 Task: Select Convenience. Add to cart, from 7-Eleven for 425 Callison Lane, Wilmington, Delaware 19801, Cell Number 302-432-3748, following items : Head & Shoulders Classic Clean 2-in-1 Dandruff Shampoo & Conditioner  - 1, Listerine Cool Mint  - 1, 7-Select Floss Picks - 1, 7-Select Nail Clippers  - 1, Funyuns Onion Flavored Rings - 2
Action: Mouse moved to (258, 118)
Screenshot: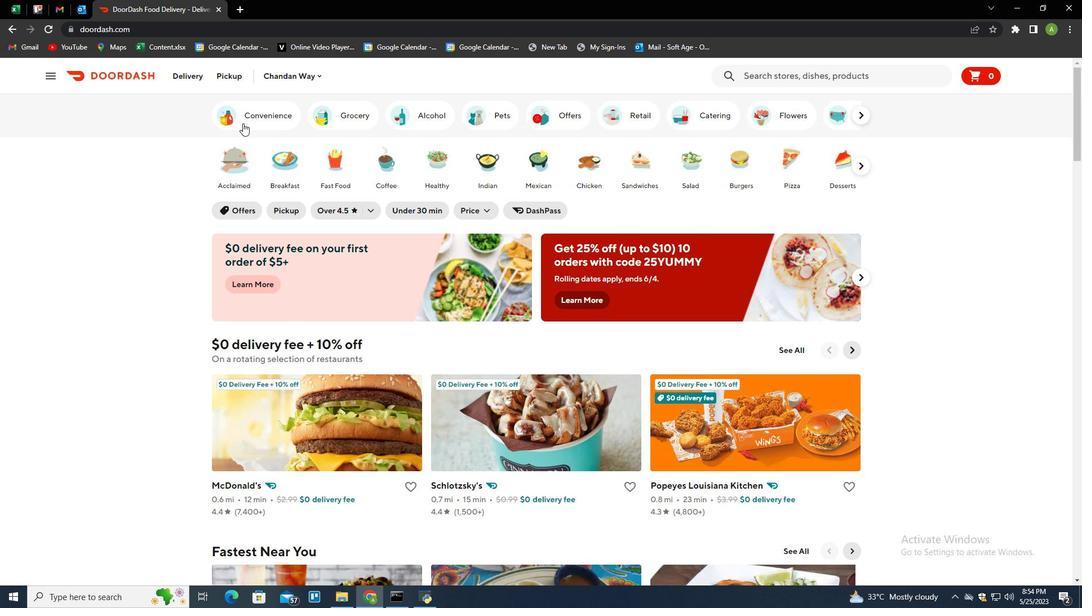 
Action: Mouse pressed left at (258, 118)
Screenshot: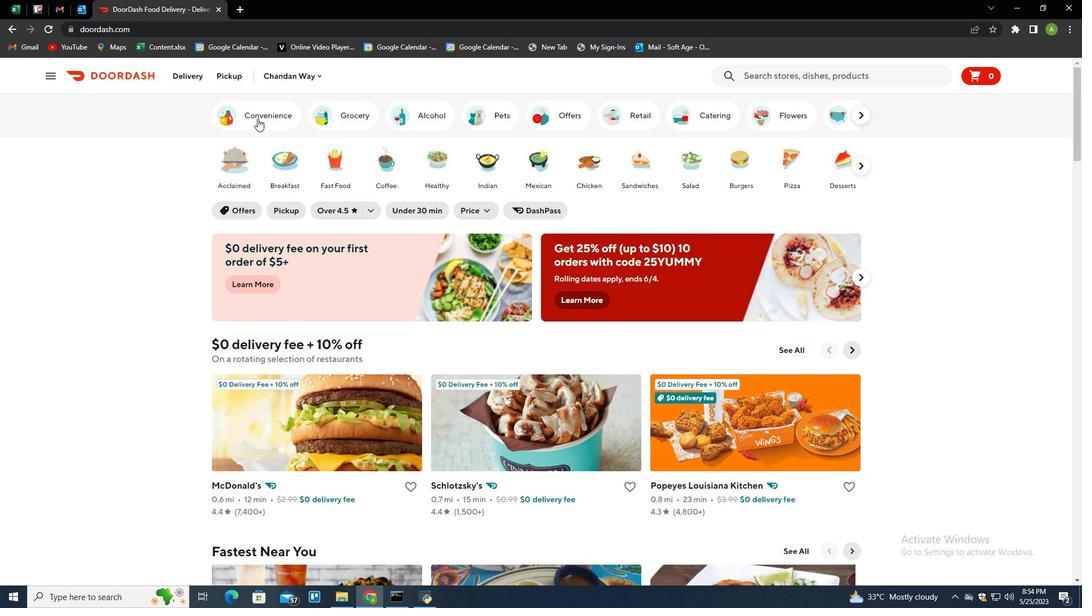 
Action: Mouse moved to (329, 421)
Screenshot: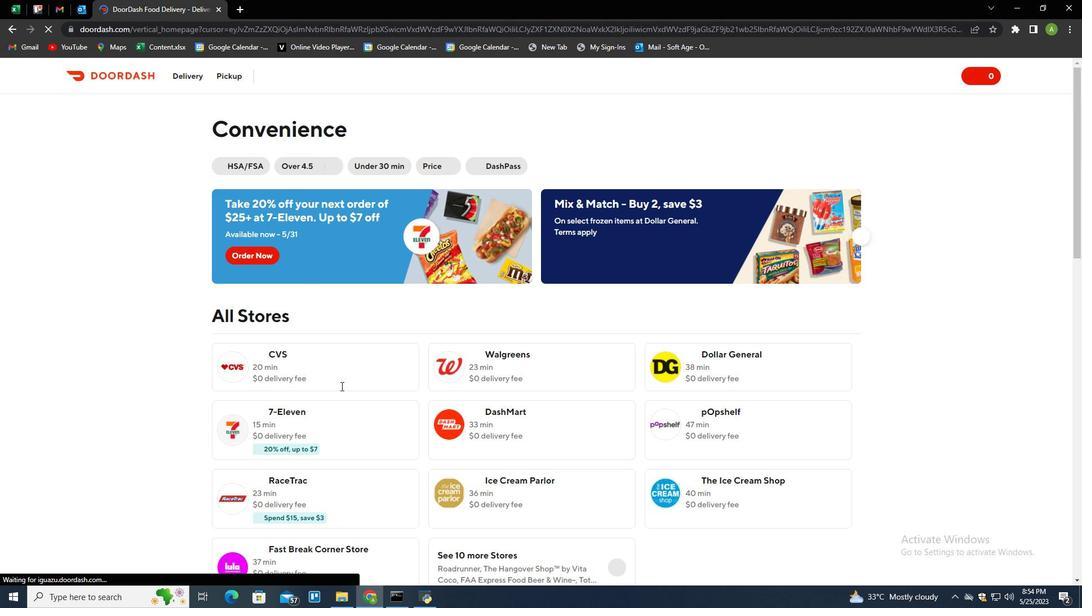 
Action: Mouse pressed left at (329, 421)
Screenshot: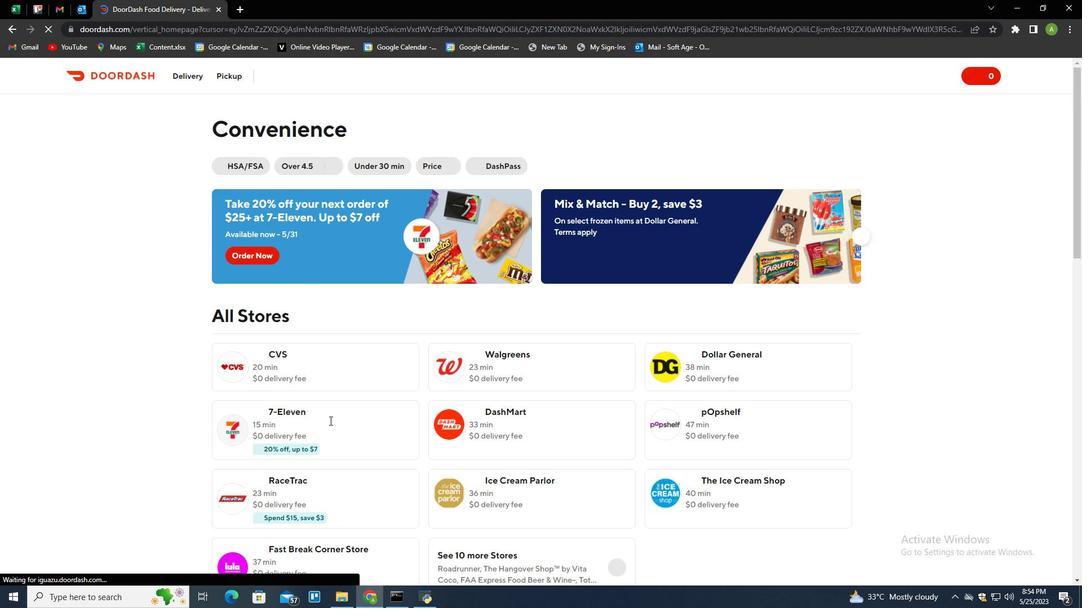 
Action: Mouse moved to (231, 74)
Screenshot: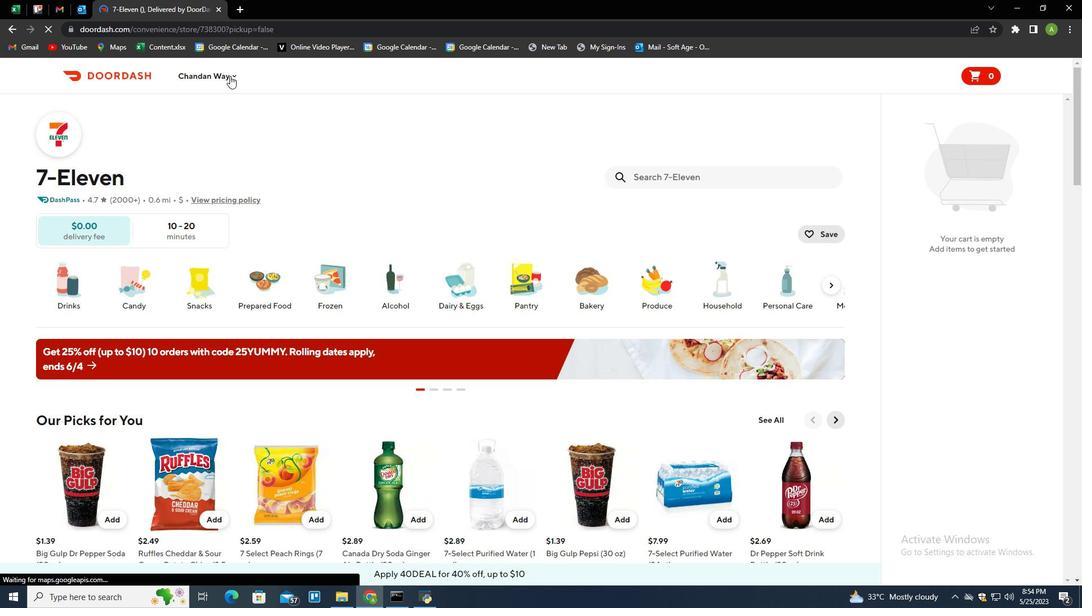 
Action: Mouse pressed left at (231, 74)
Screenshot: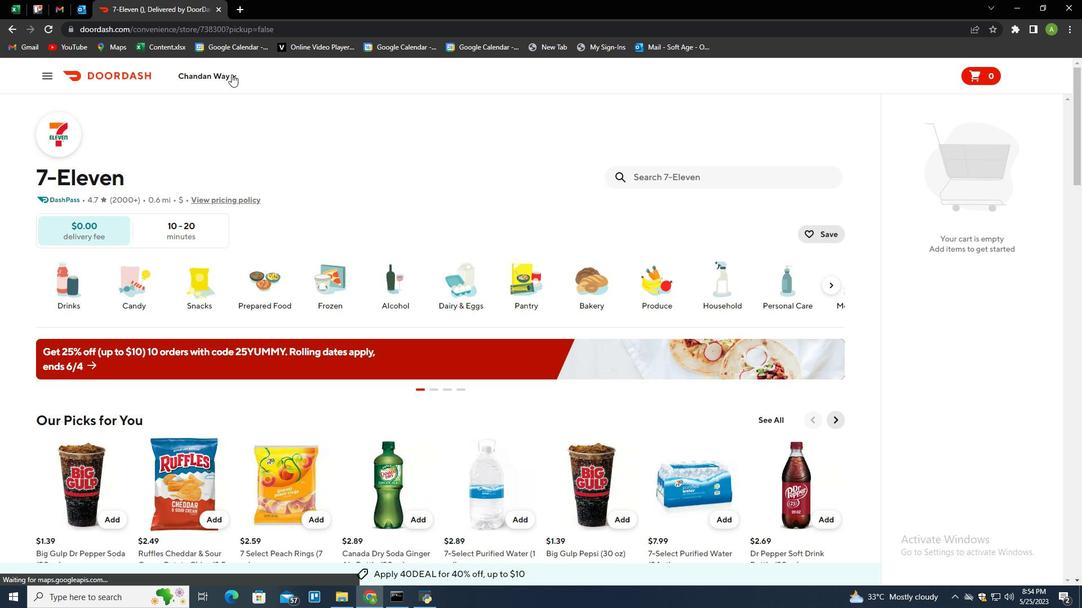 
Action: Mouse moved to (245, 119)
Screenshot: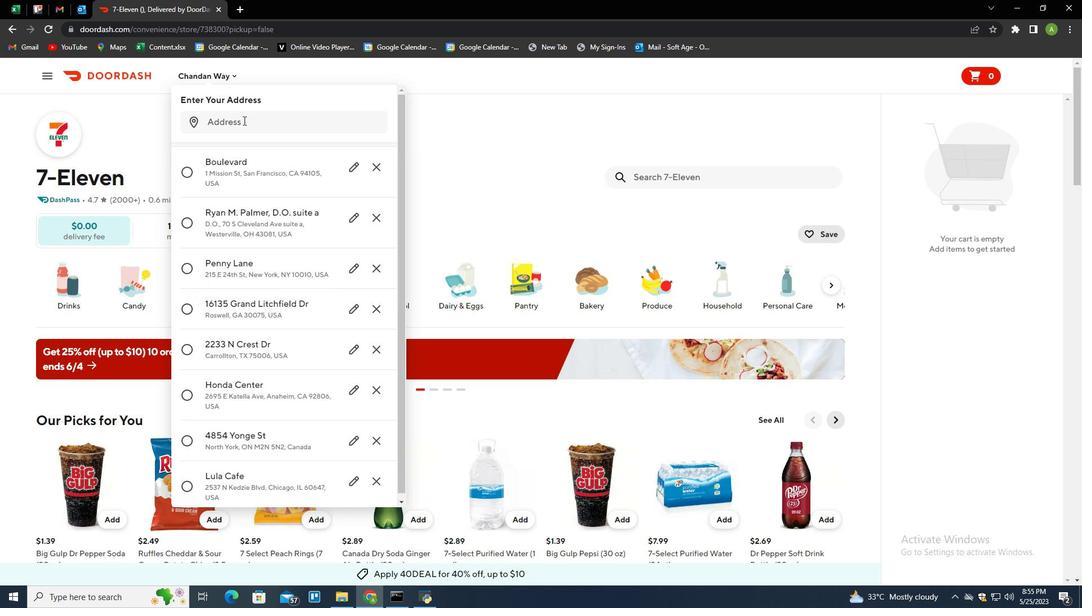
Action: Mouse pressed left at (245, 119)
Screenshot: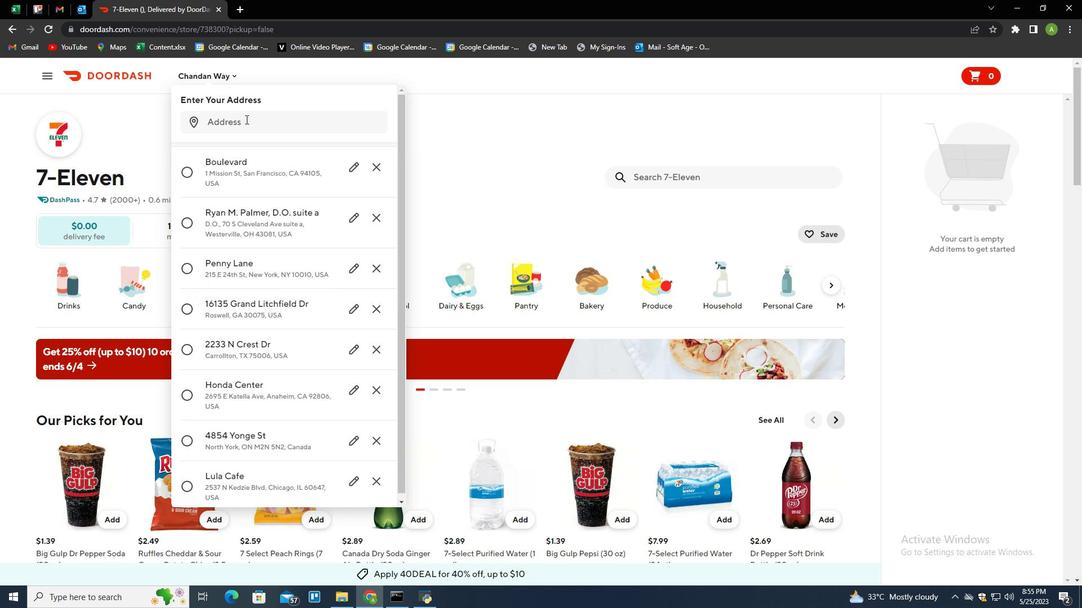 
Action: Mouse moved to (233, 136)
Screenshot: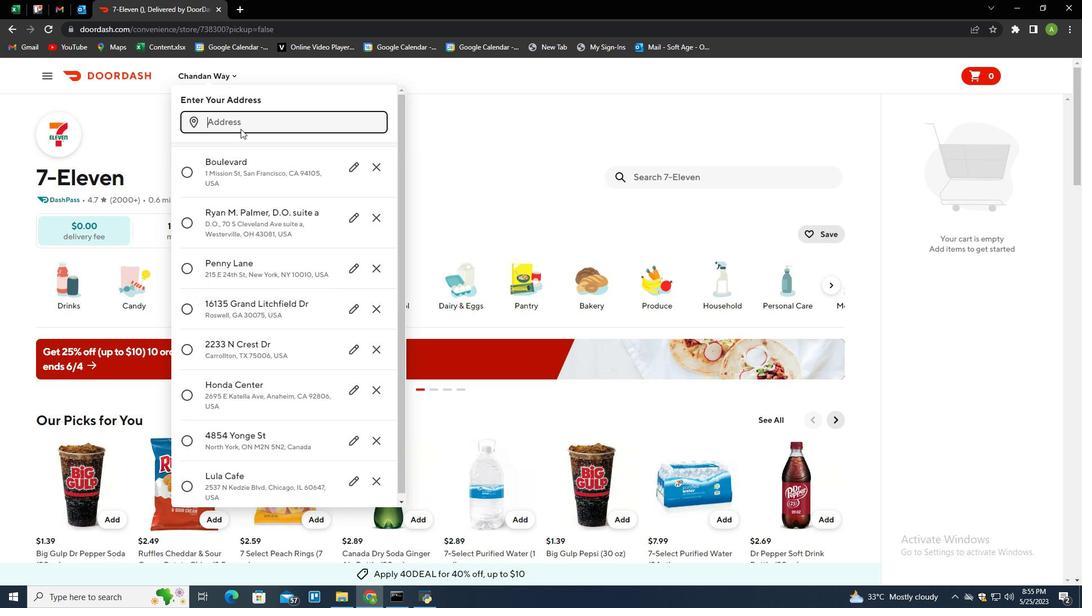 
Action: Key pressed 425<Key.space>callison<Key.space>lane,<Key.space>wilmington,<Key.space>delaware<Key.space>19801<Key.enter>
Screenshot: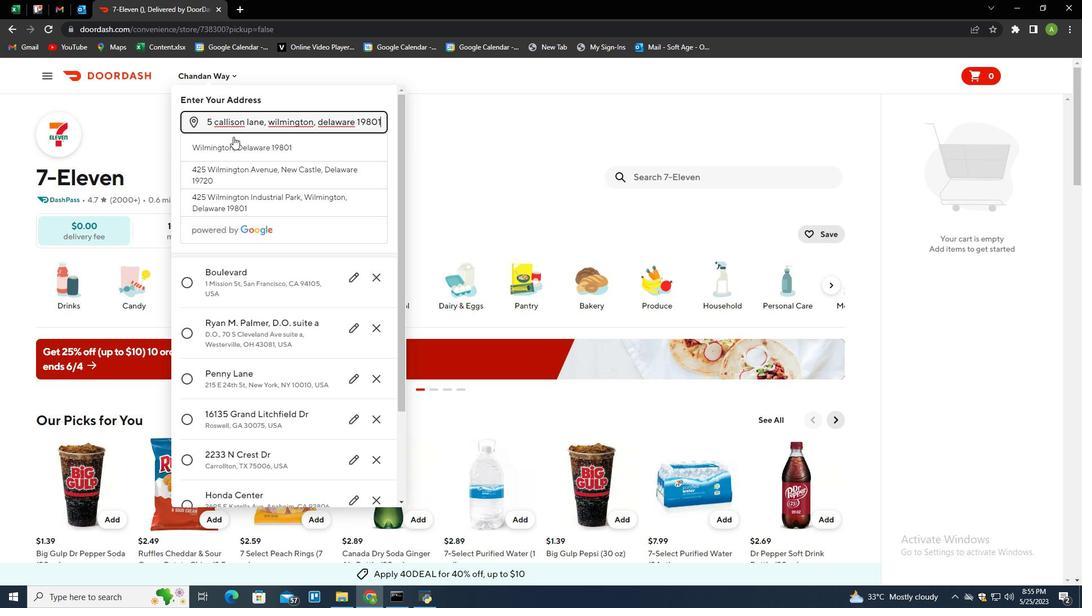 
Action: Mouse moved to (319, 436)
Screenshot: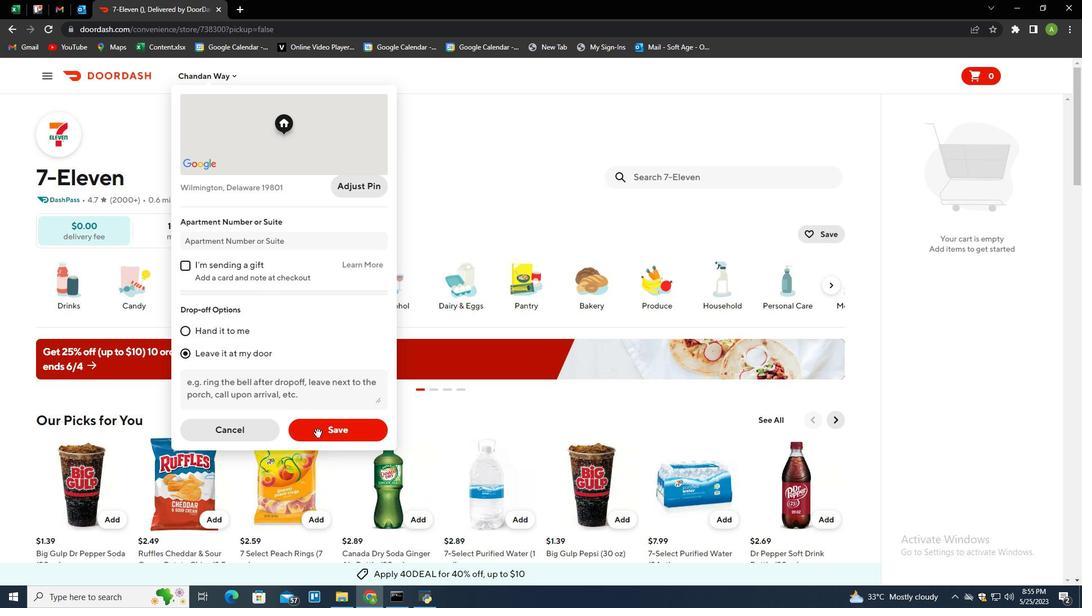 
Action: Mouse pressed left at (319, 436)
Screenshot: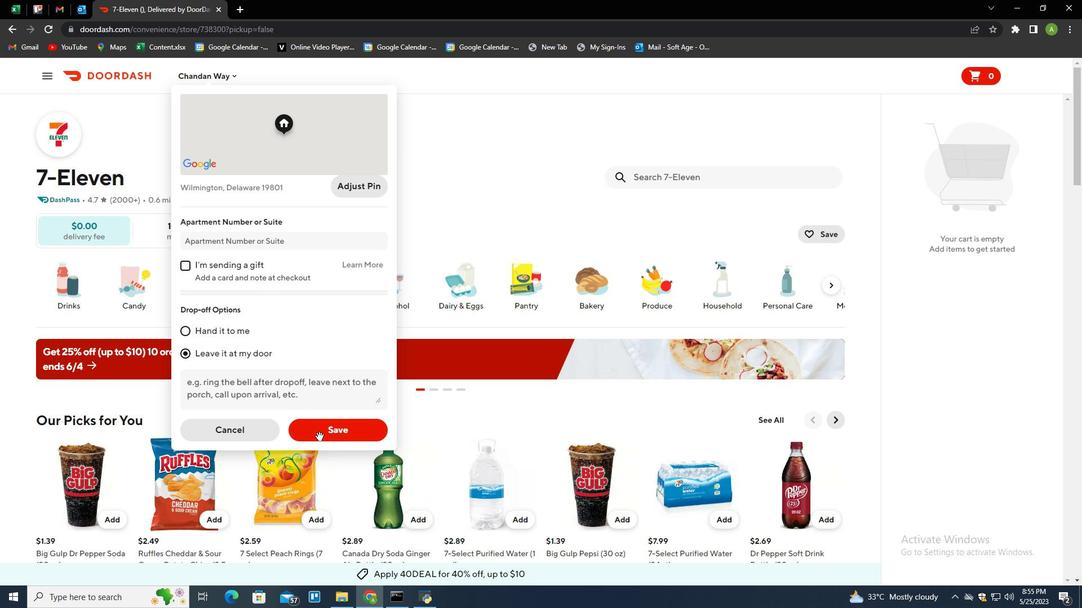 
Action: Mouse moved to (677, 177)
Screenshot: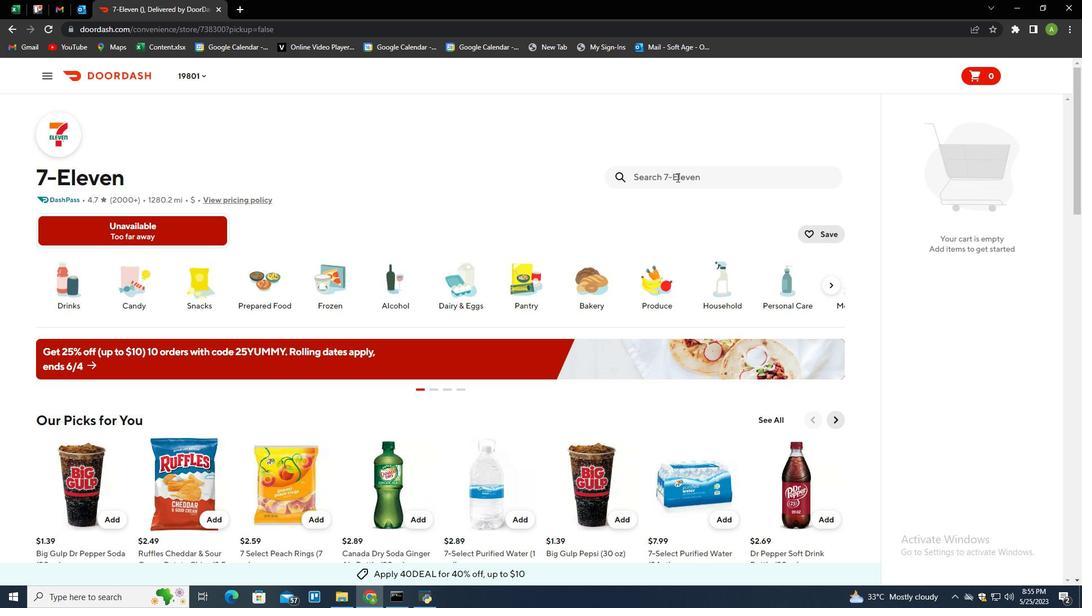 
Action: Mouse pressed left at (677, 177)
Screenshot: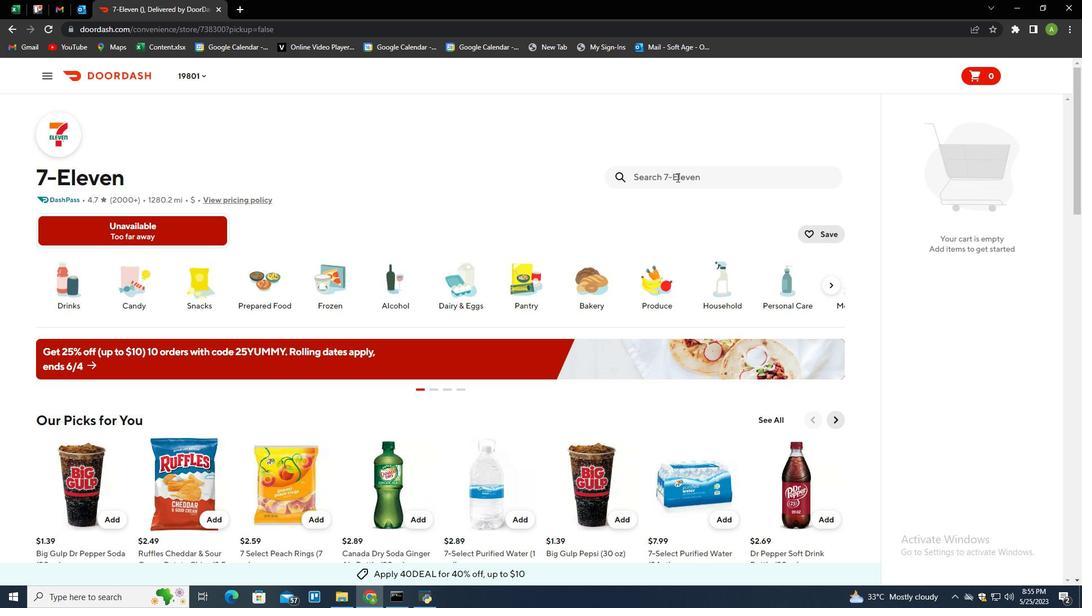 
Action: Mouse moved to (624, 195)
Screenshot: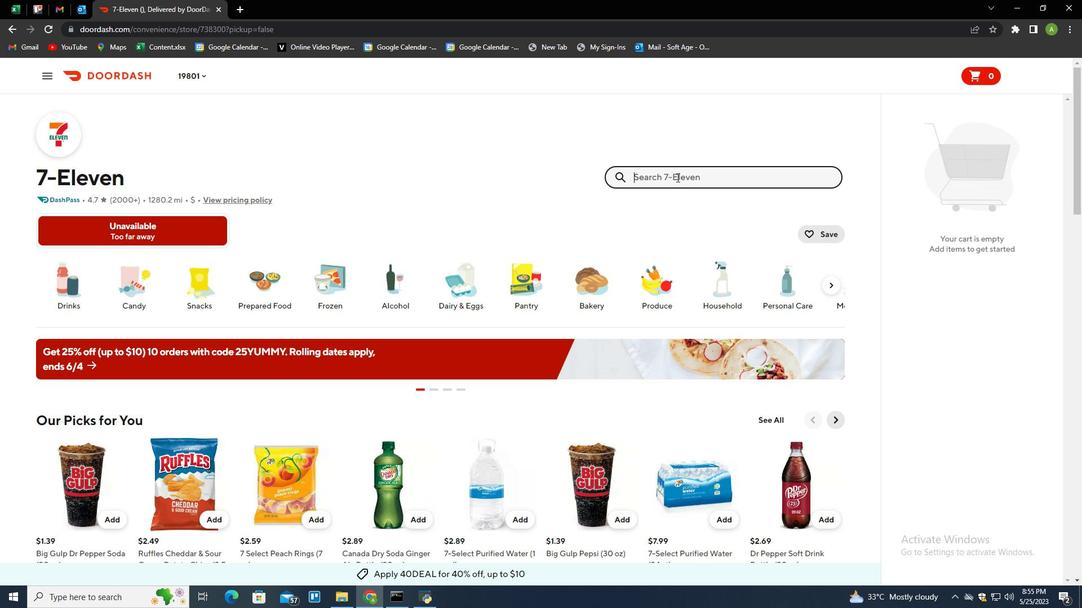 
Action: Key pressed head<Key.space><Key.shift>&<Key.space>shoulders<Key.space>classic<Key.space>clean<Key.space>2-in-1<Key.space>-<Key.space>1<Key.backspace><Key.backspace><Key.backspace><Key.space>dandri<Key.backspace>uff<Key.space>shampoo<Key.space><Key.shift>&<Key.space>conditioner<Key.enter>
Screenshot: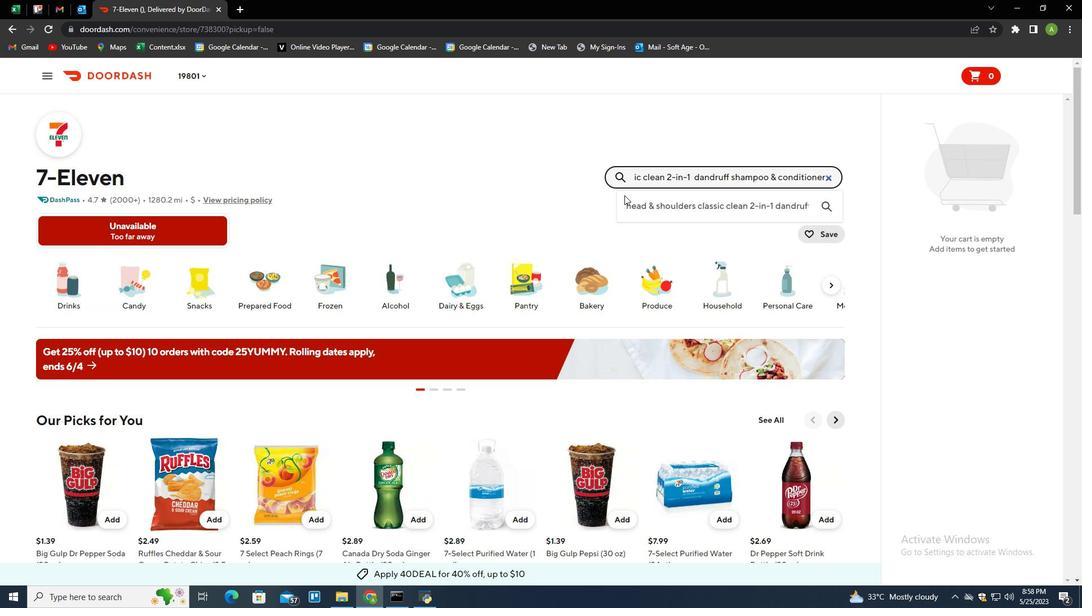 
Action: Mouse moved to (100, 290)
Screenshot: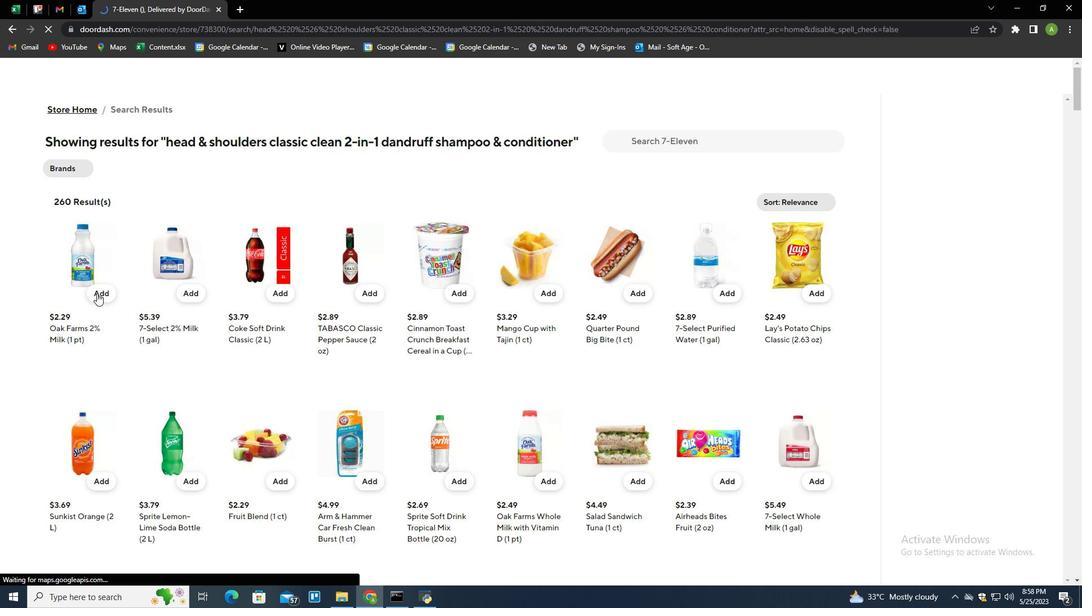 
Action: Mouse pressed left at (100, 290)
Screenshot: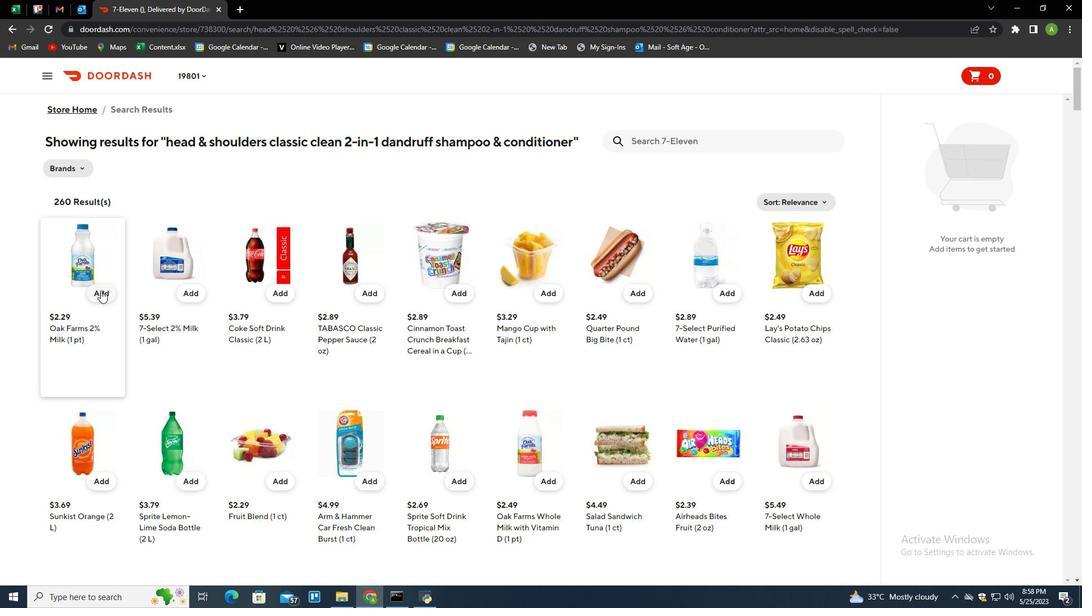 
Action: Mouse moved to (730, 134)
Screenshot: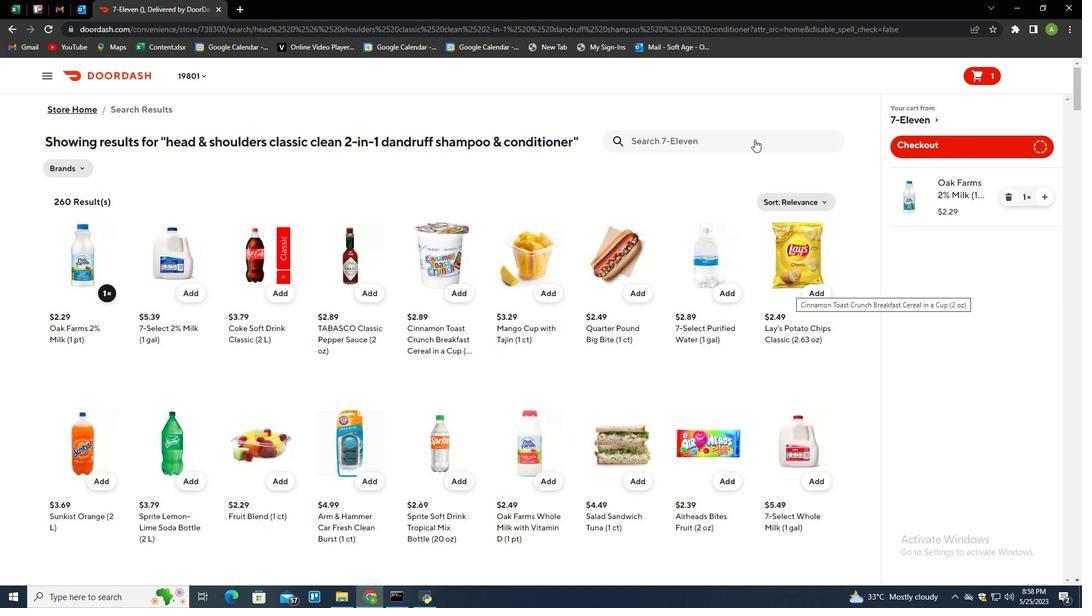 
Action: Mouse pressed left at (730, 134)
Screenshot: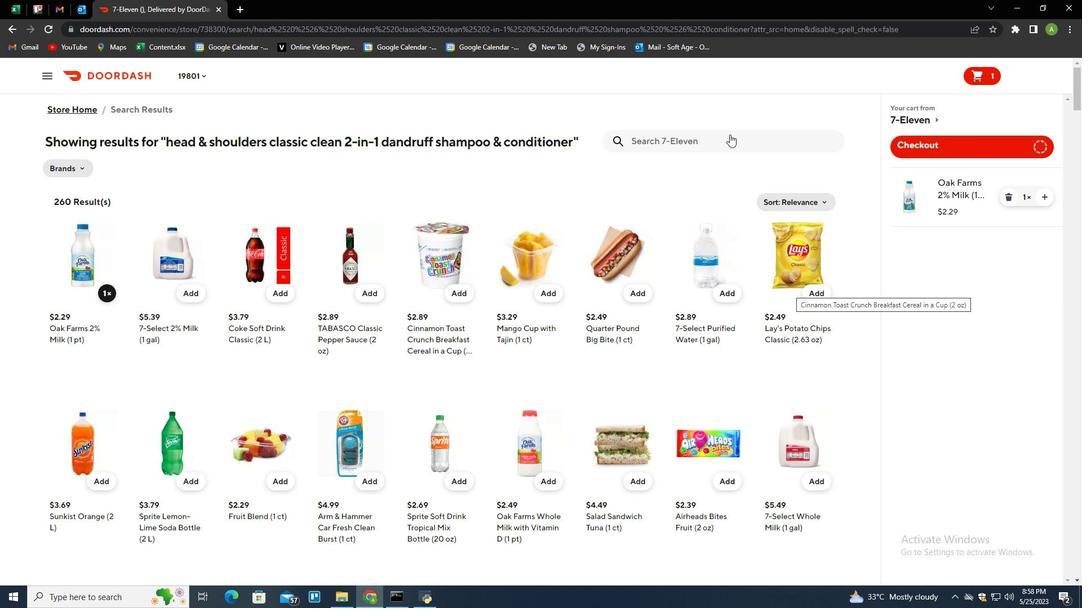 
Action: Mouse moved to (728, 138)
Screenshot: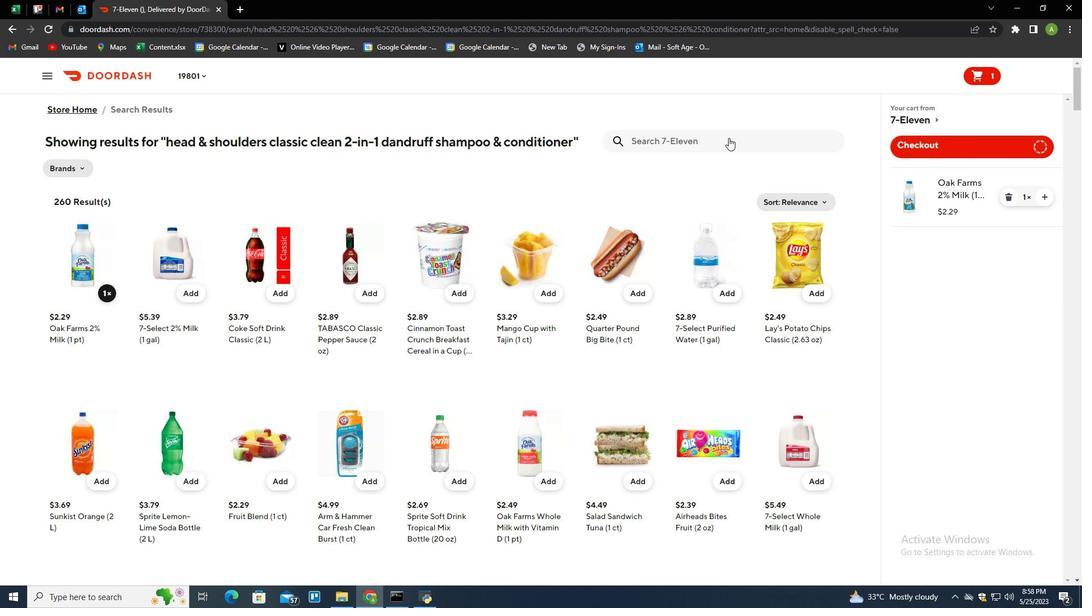 
Action: Key pressed listerine<Key.space>cool<Key.space>mint<Key.enter>
Screenshot: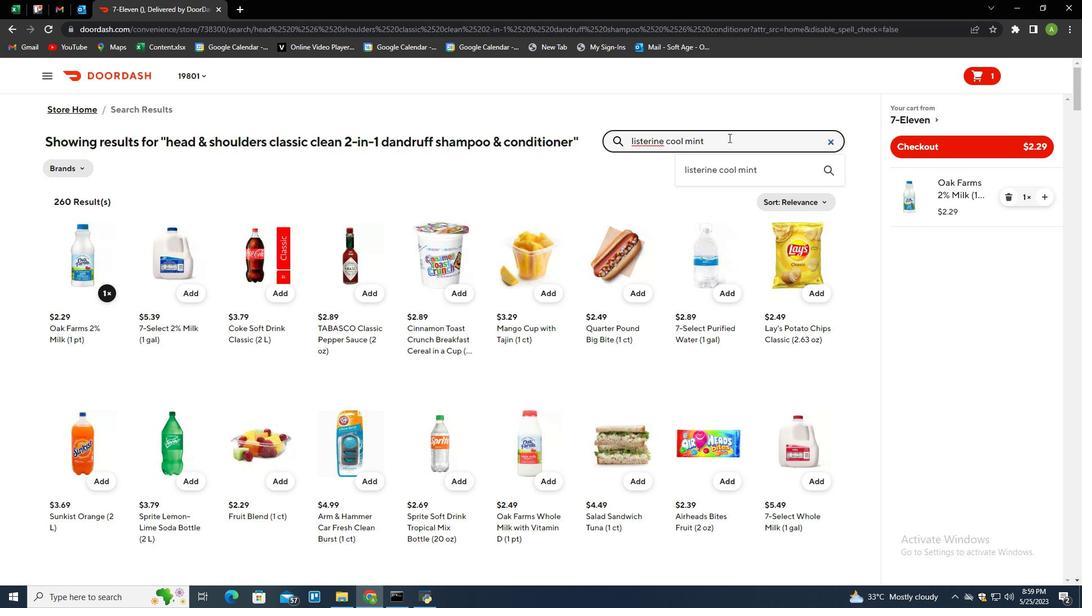 
Action: Mouse moved to (100, 293)
Screenshot: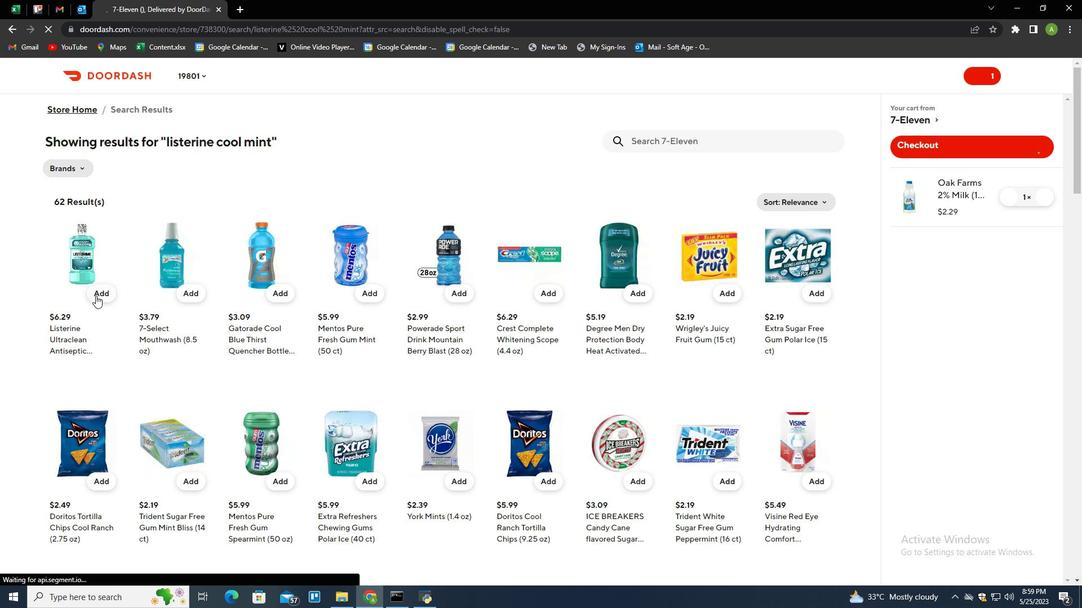 
Action: Mouse pressed left at (100, 293)
Screenshot: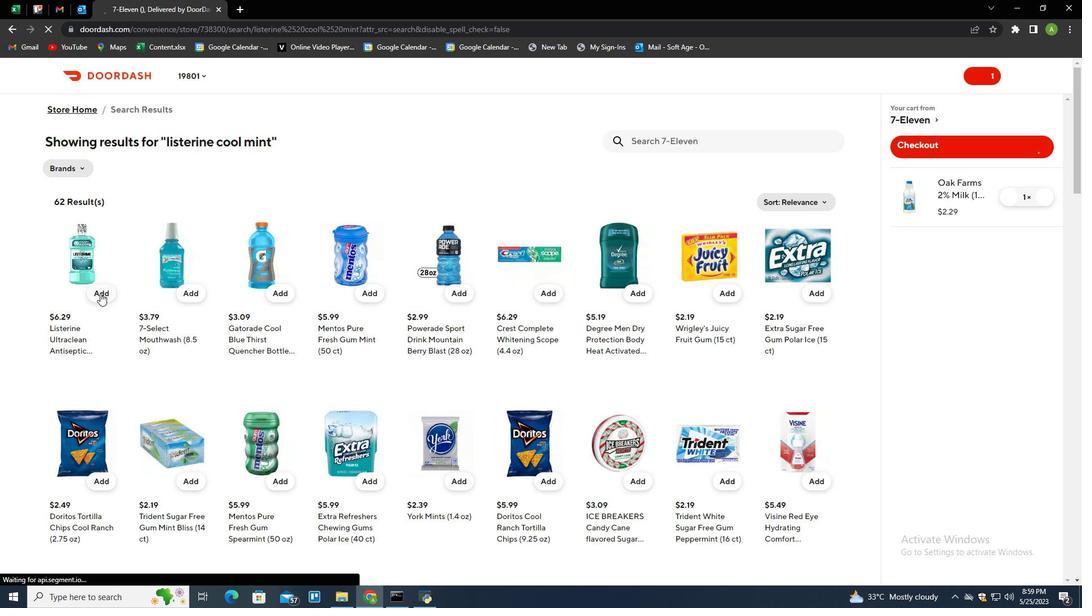 
Action: Mouse moved to (642, 130)
Screenshot: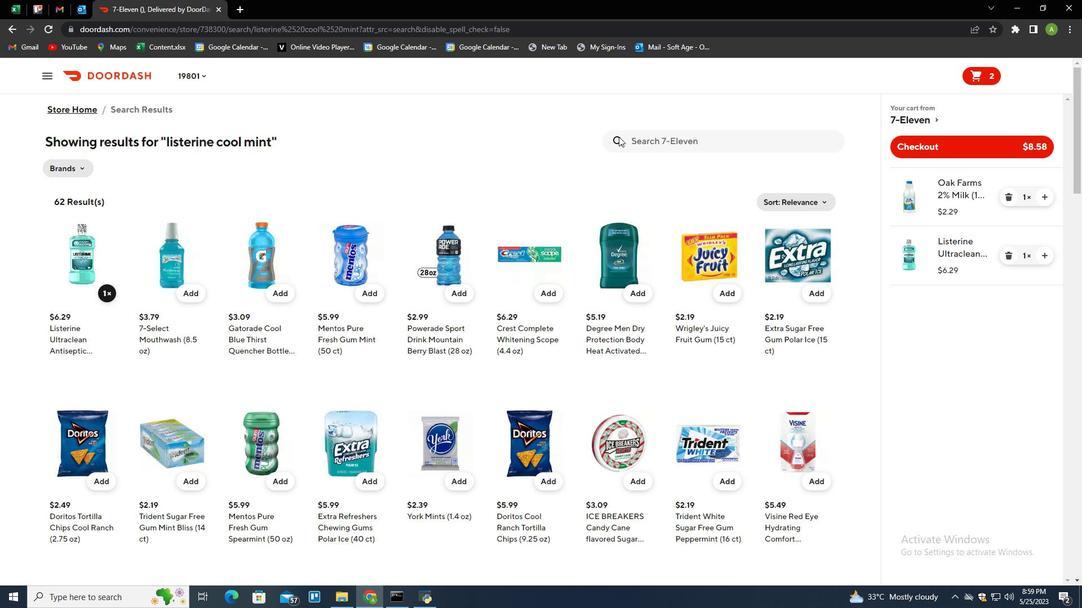 
Action: Mouse pressed left at (642, 130)
Screenshot: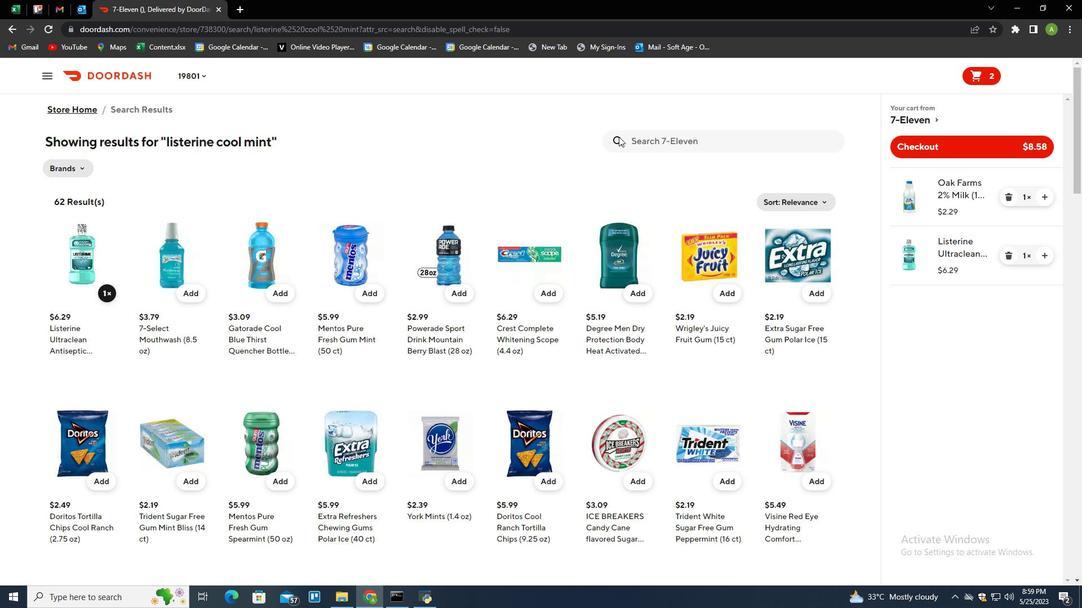 
Action: Mouse moved to (532, 187)
Screenshot: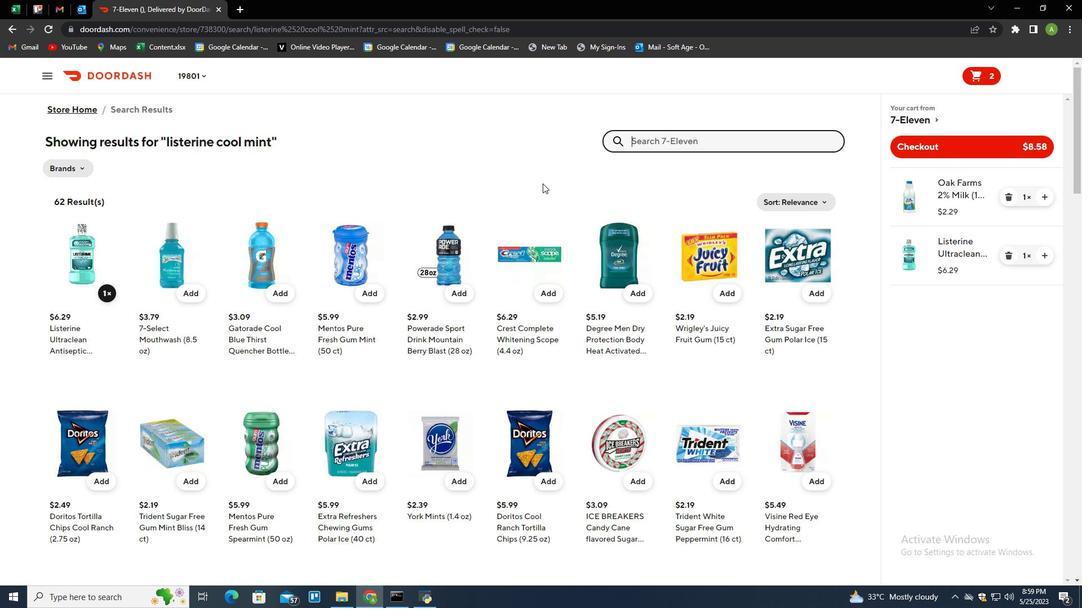 
Action: Key pressed 7-<Key.space>select<Key.space>floss<Key.space>picks<Key.space><Key.backspace><Key.enter>
Screenshot: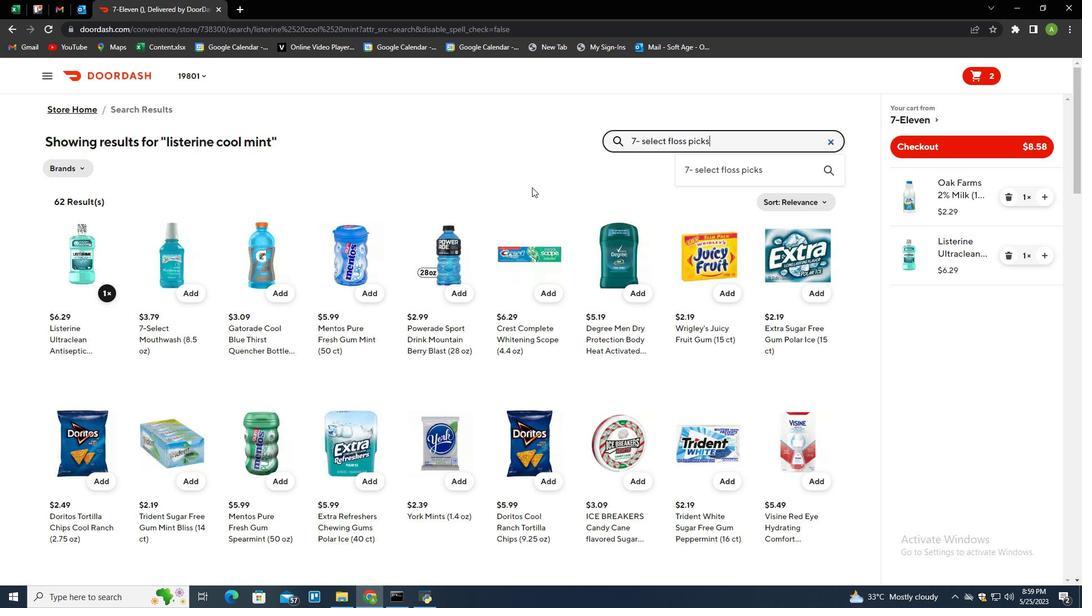 
Action: Mouse moved to (93, 289)
Screenshot: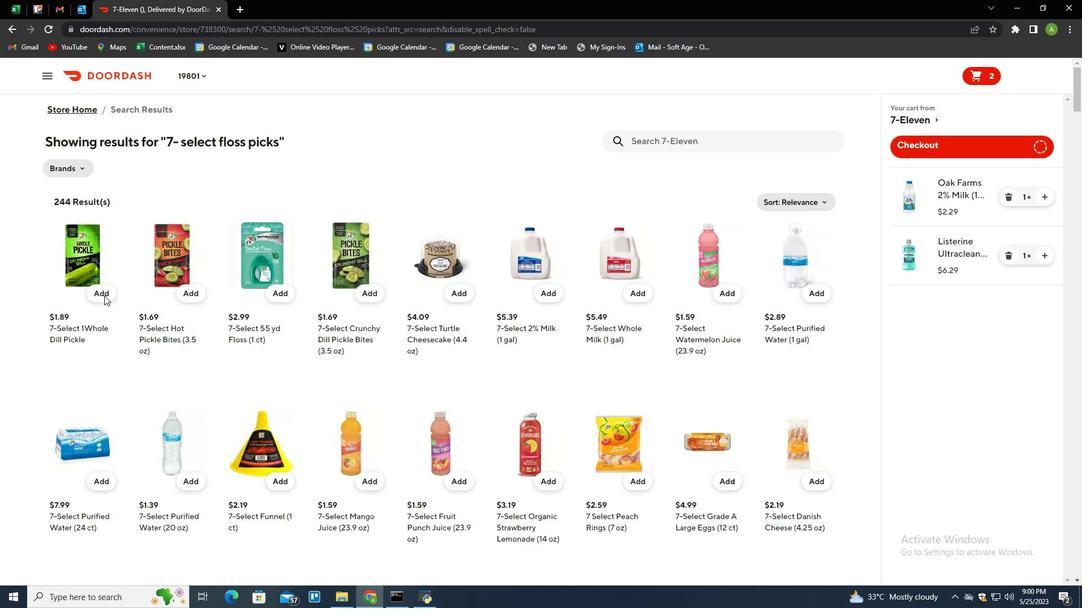 
Action: Mouse pressed left at (93, 289)
Screenshot: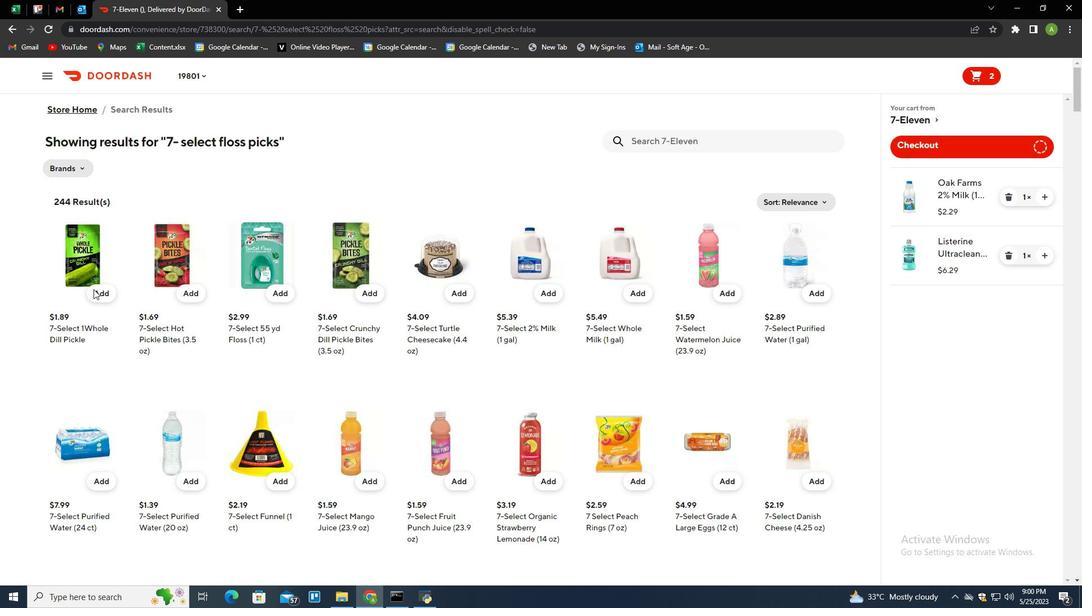 
Action: Mouse moved to (663, 144)
Screenshot: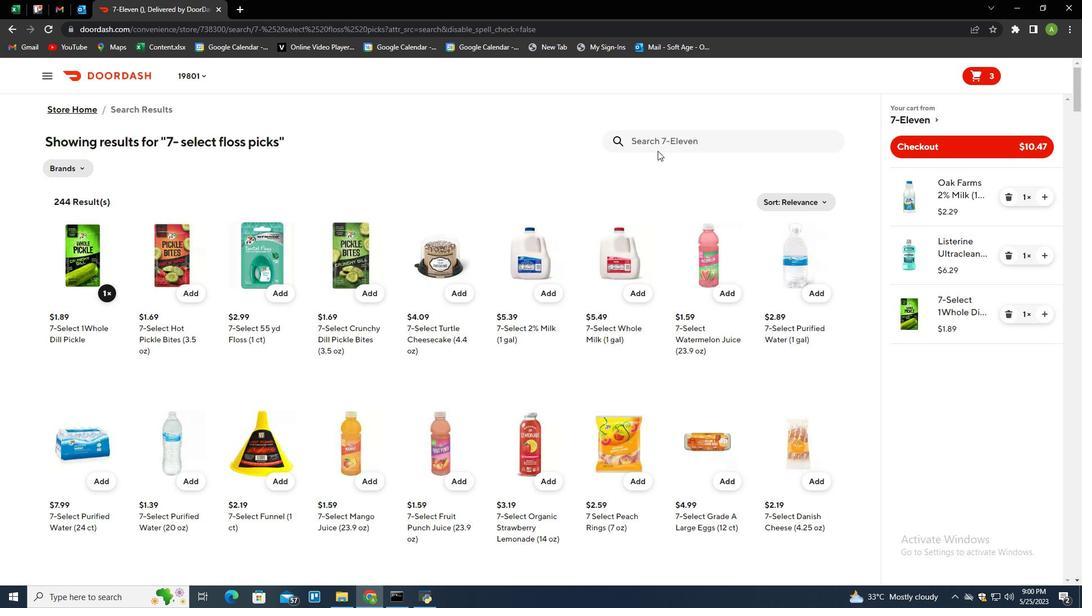 
Action: Mouse pressed left at (663, 144)
Screenshot: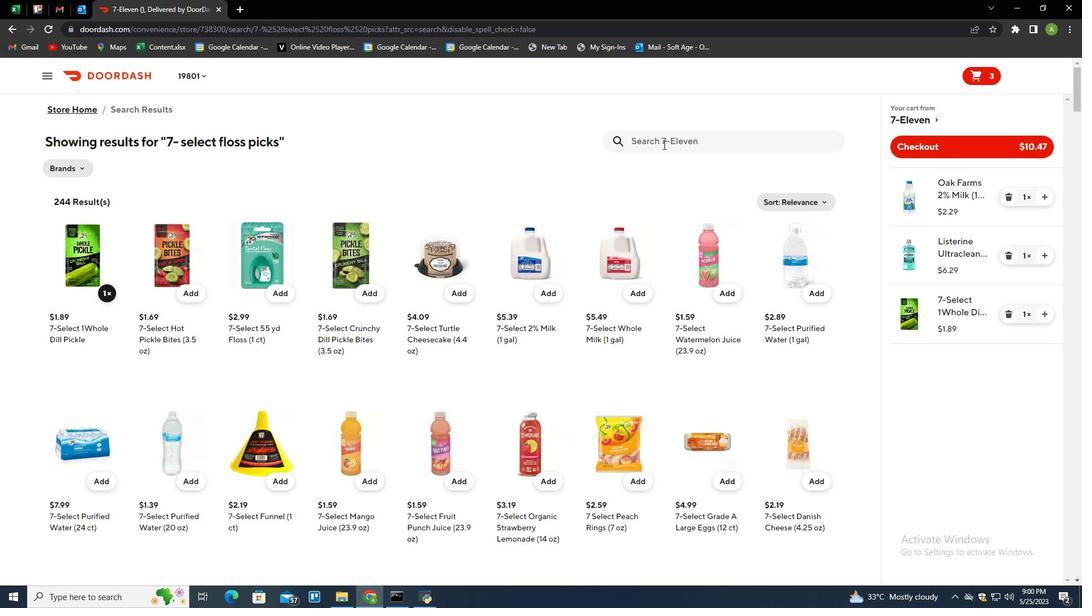 
Action: Mouse moved to (641, 154)
Screenshot: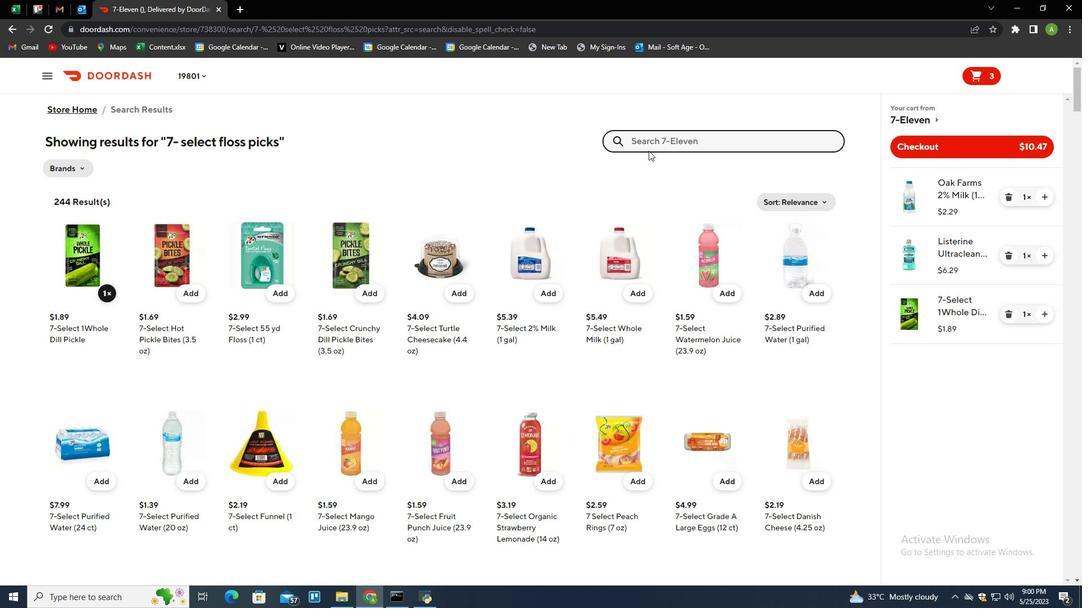 
Action: Key pressed 7-<Key.space>select<Key.space>nail<Key.space>clippers<Key.enter>
Screenshot: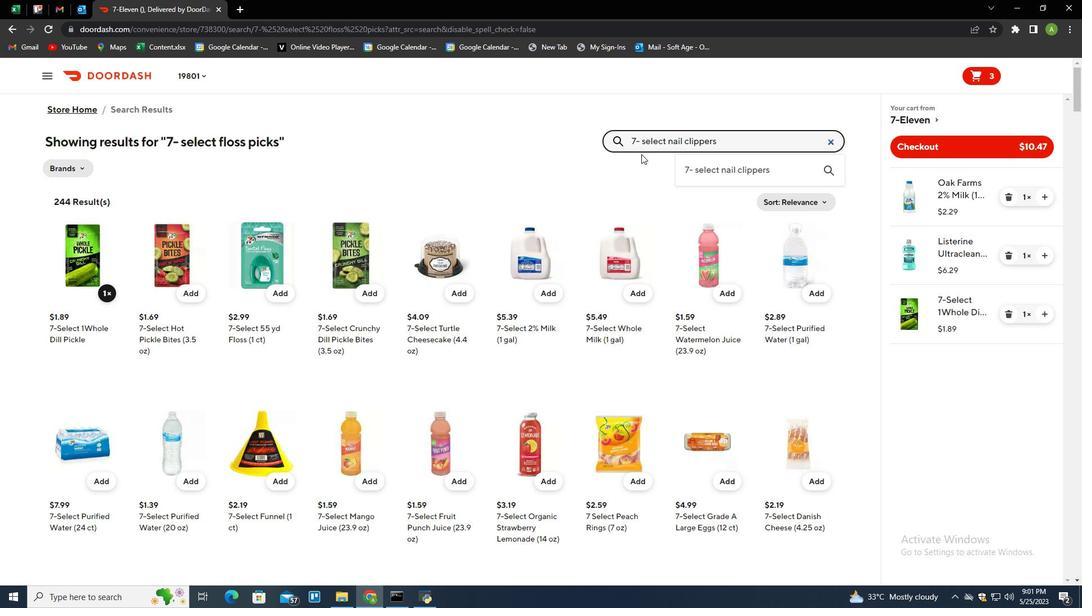 
Action: Mouse moved to (98, 298)
Screenshot: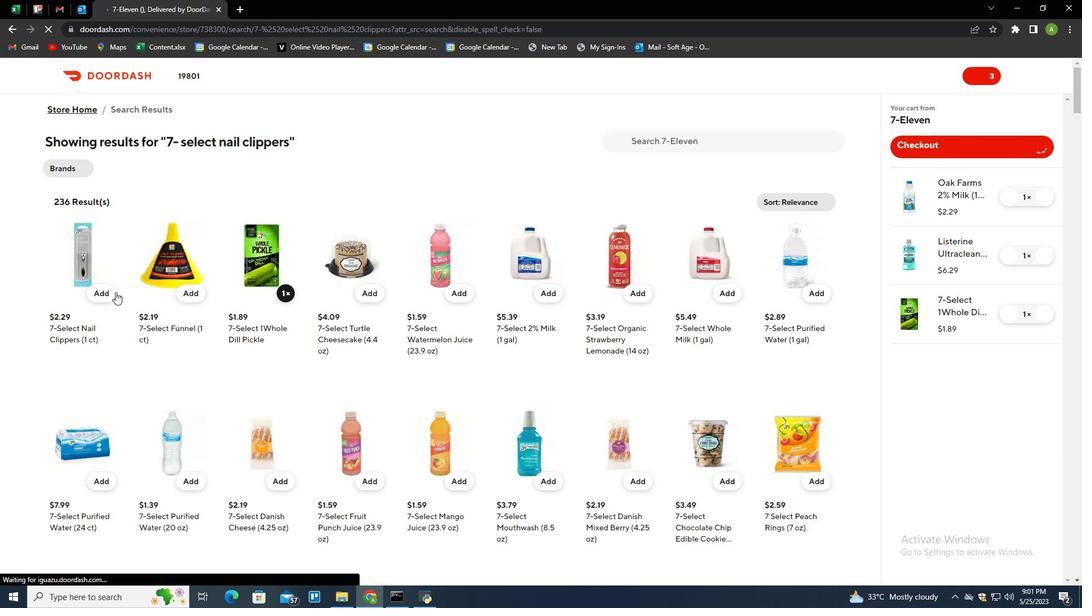 
Action: Mouse pressed left at (98, 298)
Screenshot: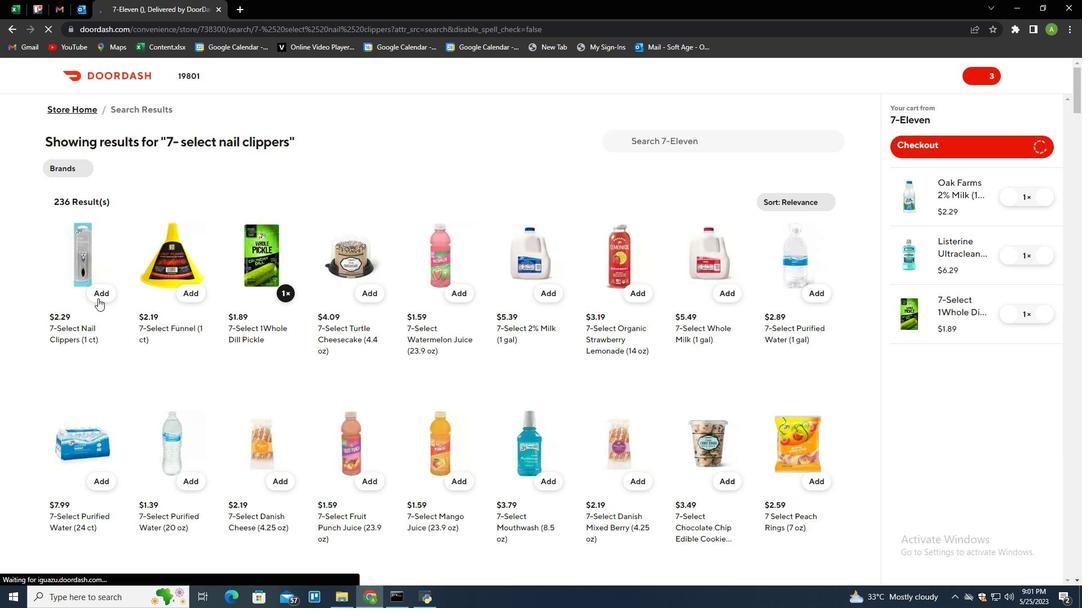 
Action: Mouse moved to (681, 138)
Screenshot: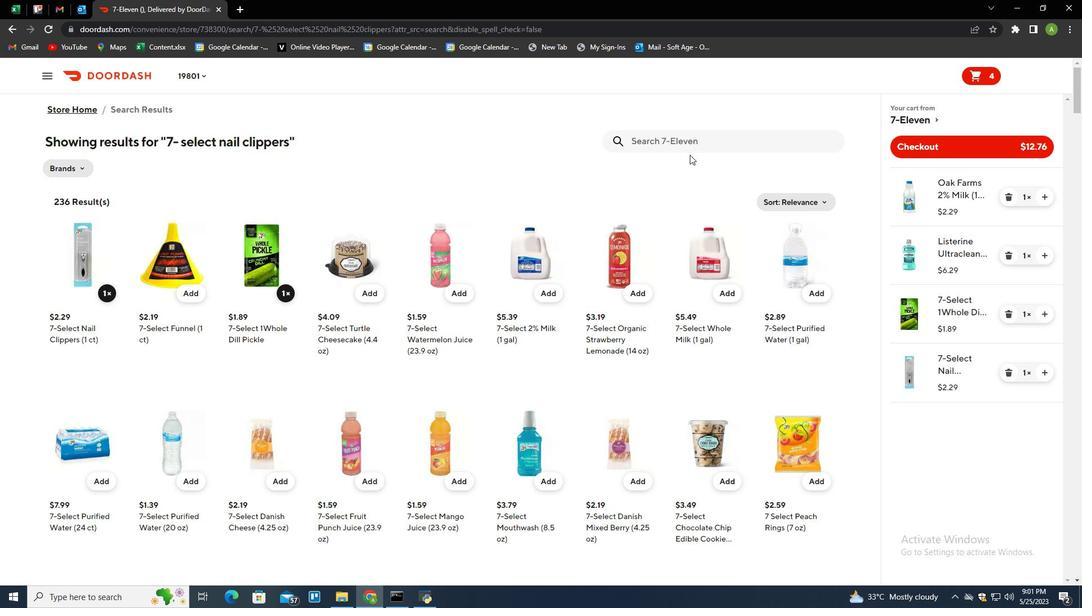 
Action: Mouse pressed left at (681, 138)
Screenshot: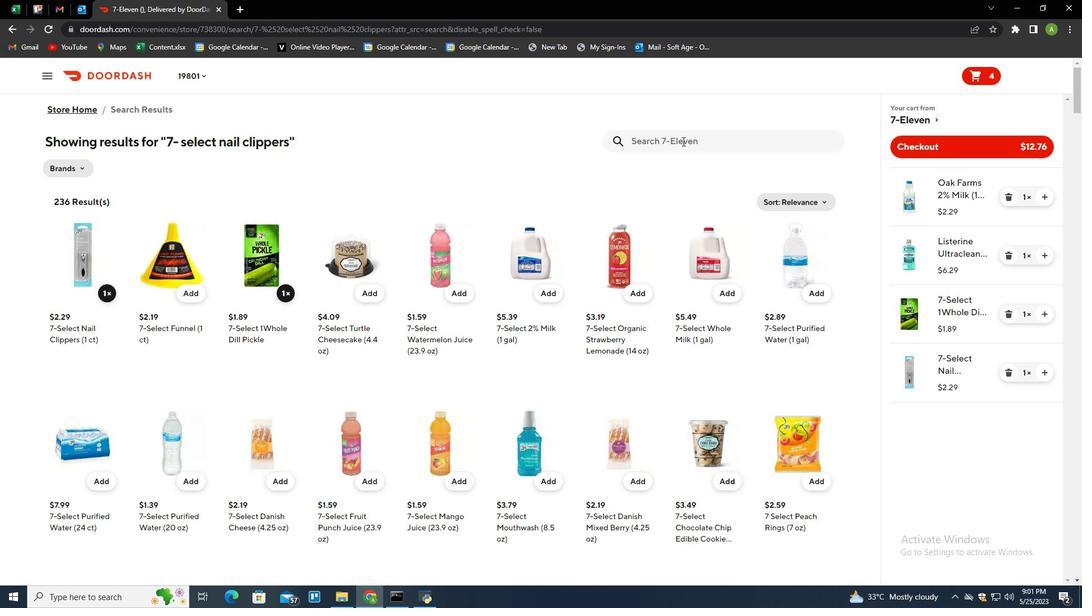 
Action: Mouse moved to (551, 170)
Screenshot: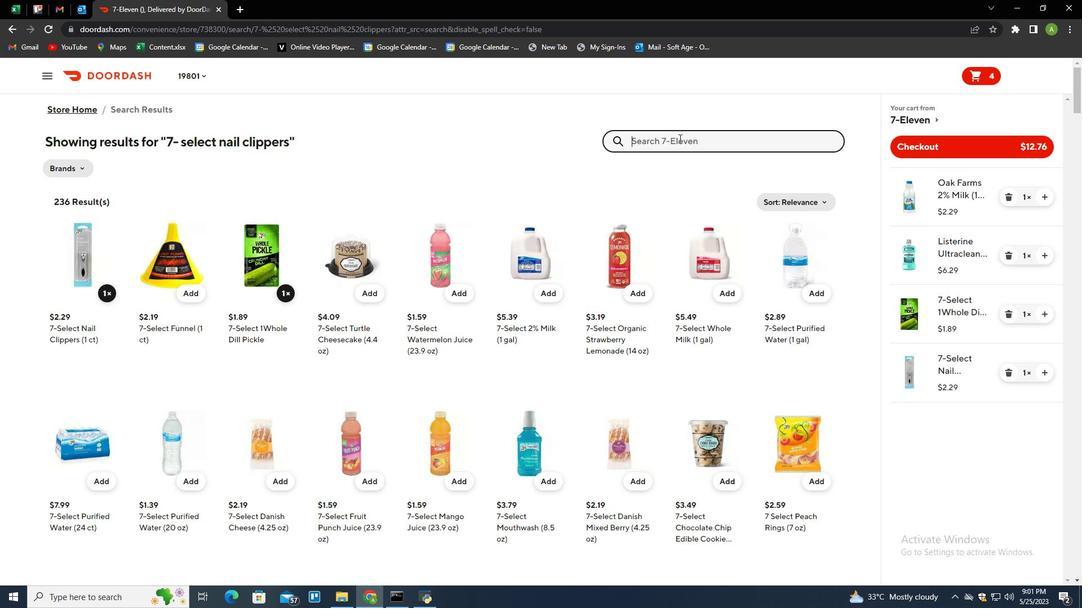 
Action: Key pressed funyuns<Key.space>onion<Key.space>flavored<Key.space>rings<Key.enter>
Screenshot: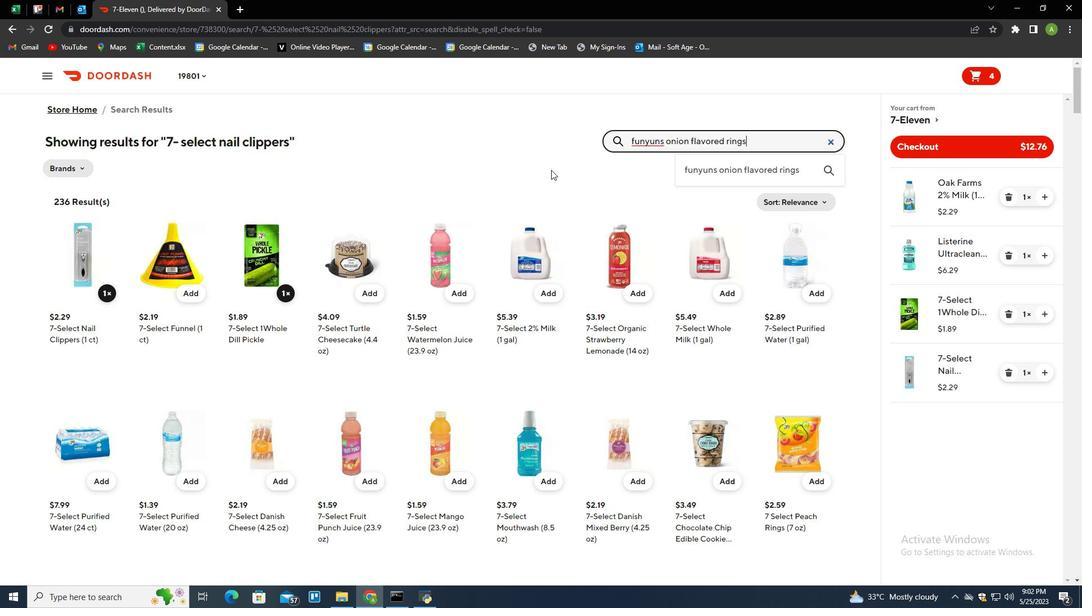 
Action: Mouse moved to (104, 292)
Screenshot: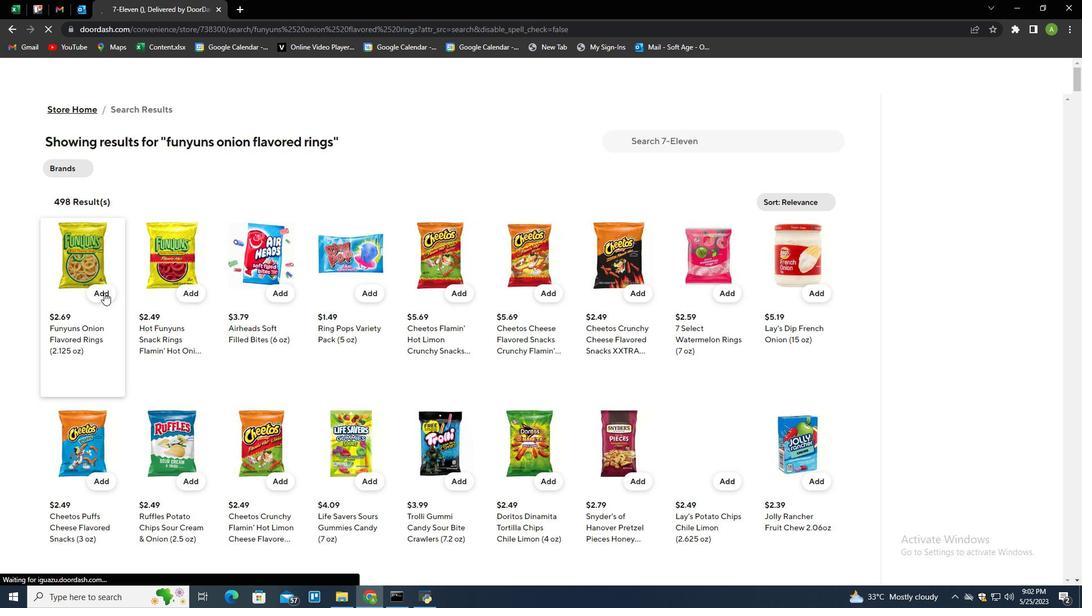 
Action: Mouse pressed left at (104, 292)
Screenshot: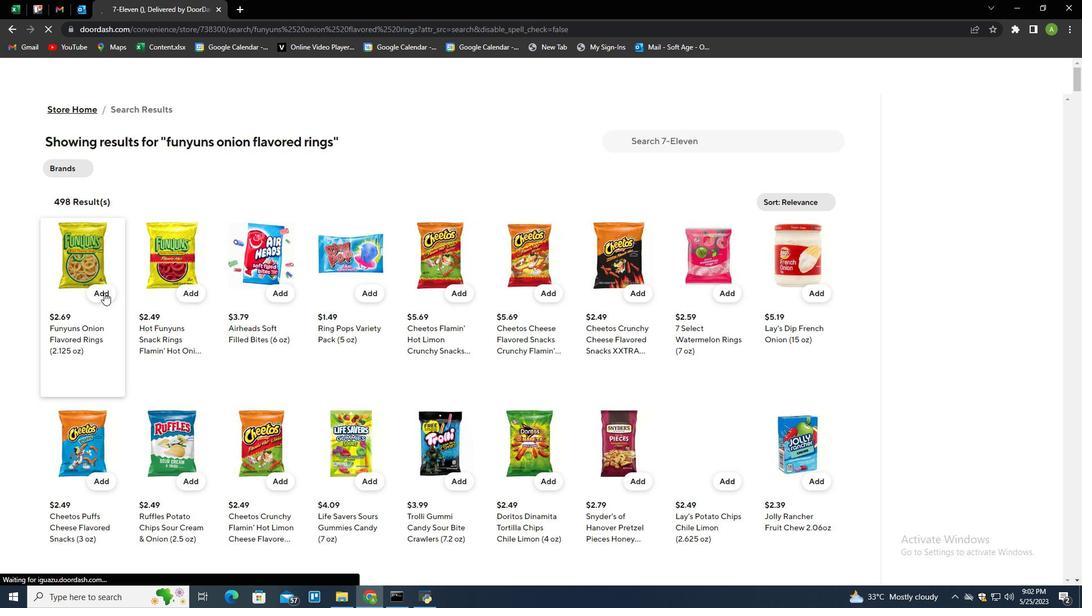 
Action: Mouse moved to (1045, 429)
Screenshot: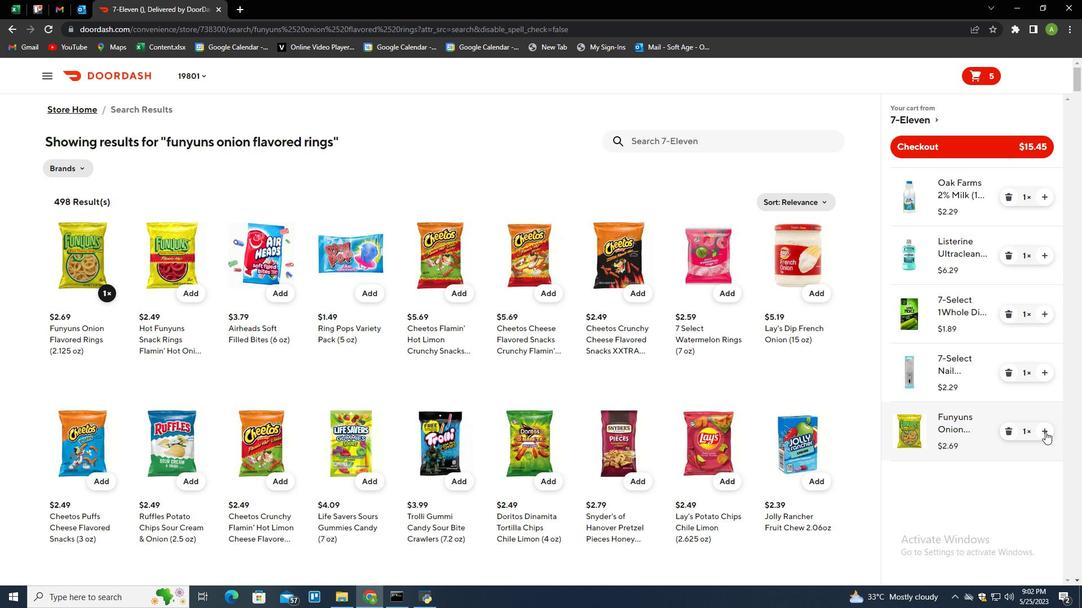 
Action: Mouse pressed left at (1045, 429)
Screenshot: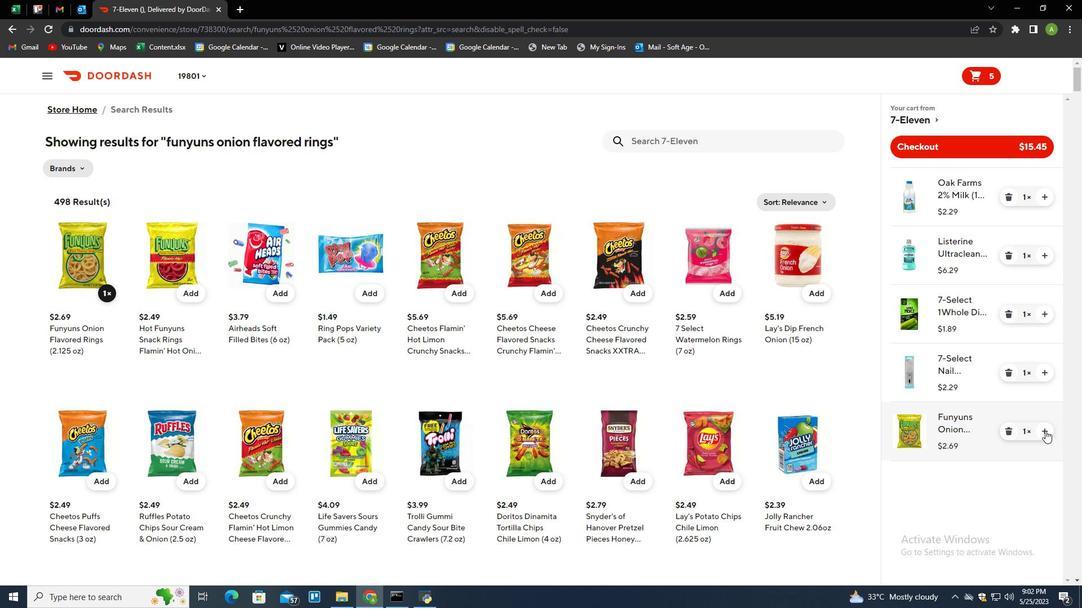 
Action: Mouse moved to (912, 151)
Screenshot: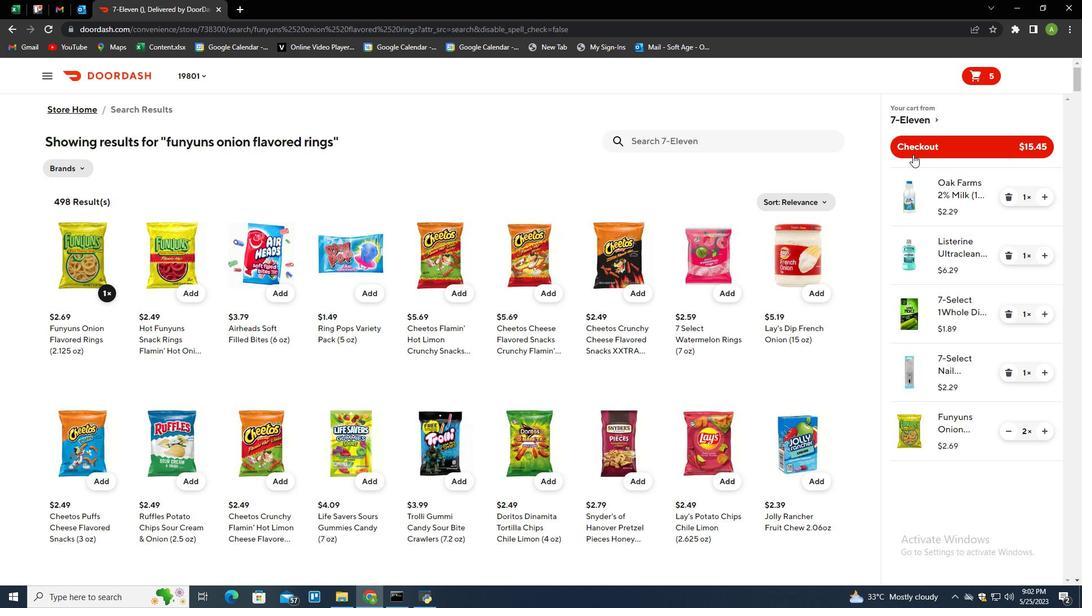 
Action: Mouse pressed left at (912, 151)
Screenshot: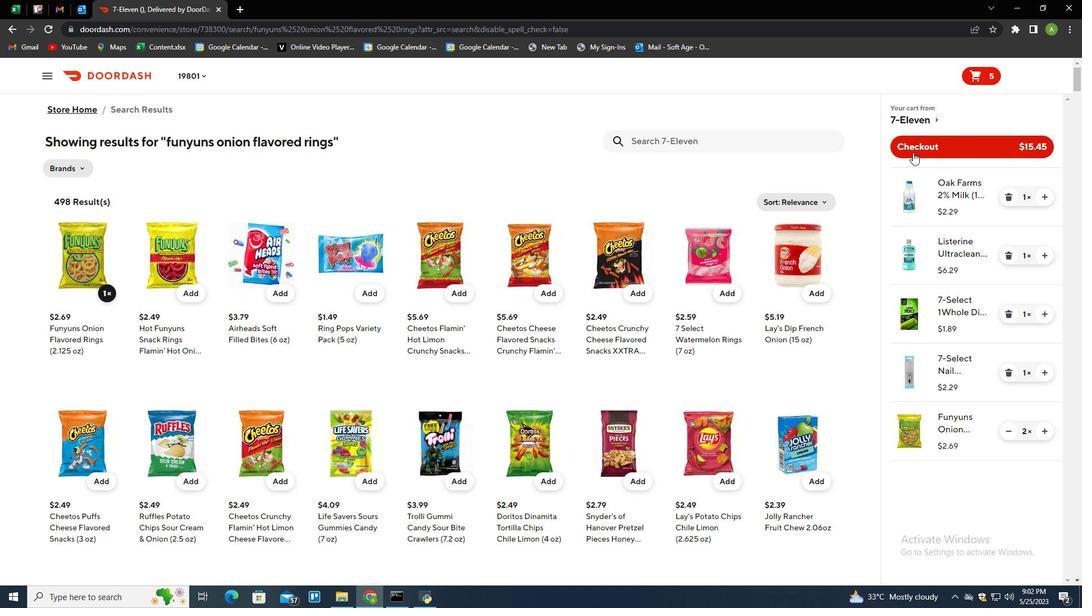 
Action: Mouse moved to (915, 148)
Screenshot: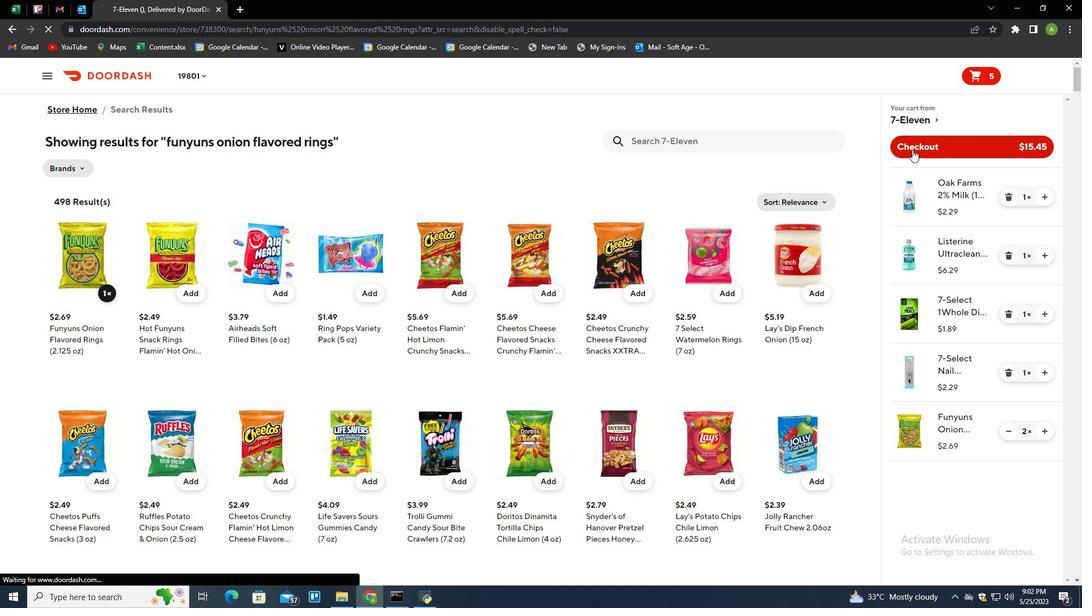 
